 Task: Add Bigelow Mint Medley Tea to the cart.
Action: Mouse moved to (34, 263)
Screenshot: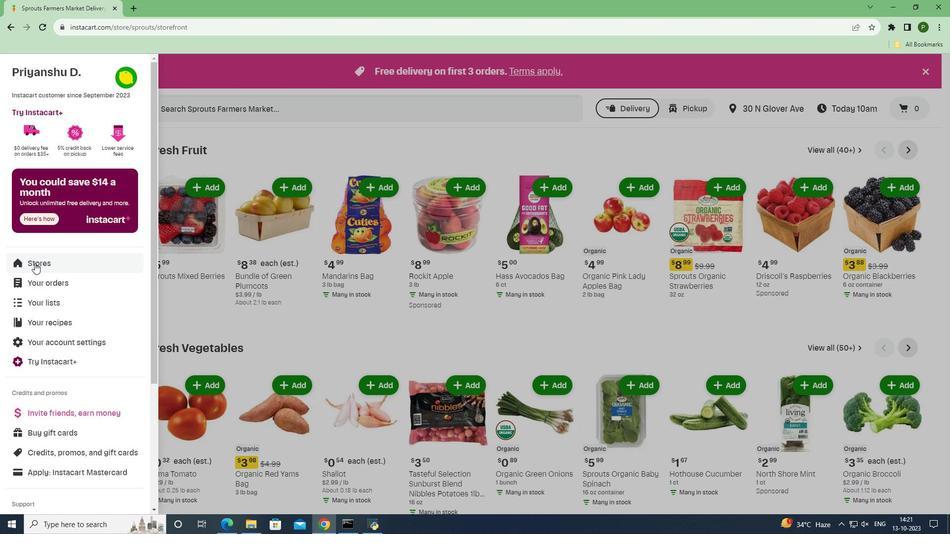 
Action: Mouse pressed left at (34, 263)
Screenshot: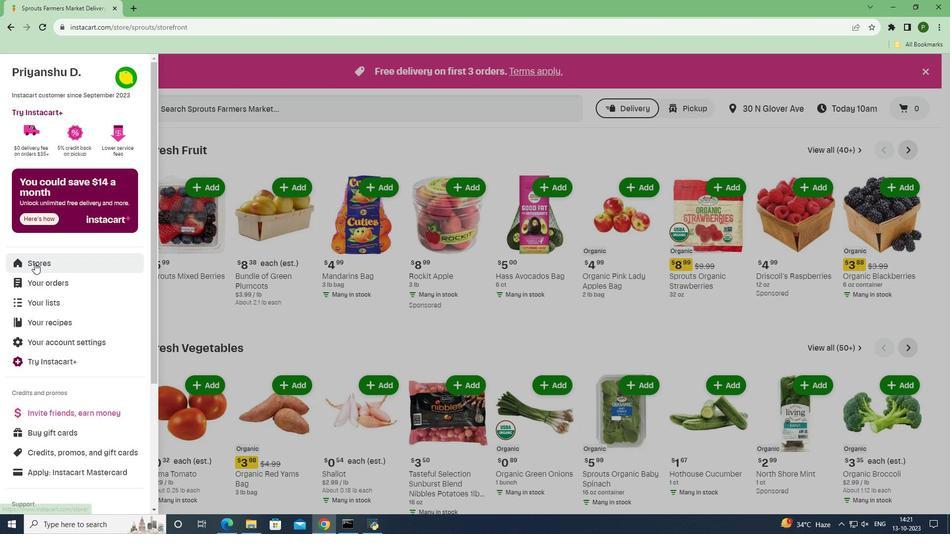 
Action: Mouse moved to (228, 116)
Screenshot: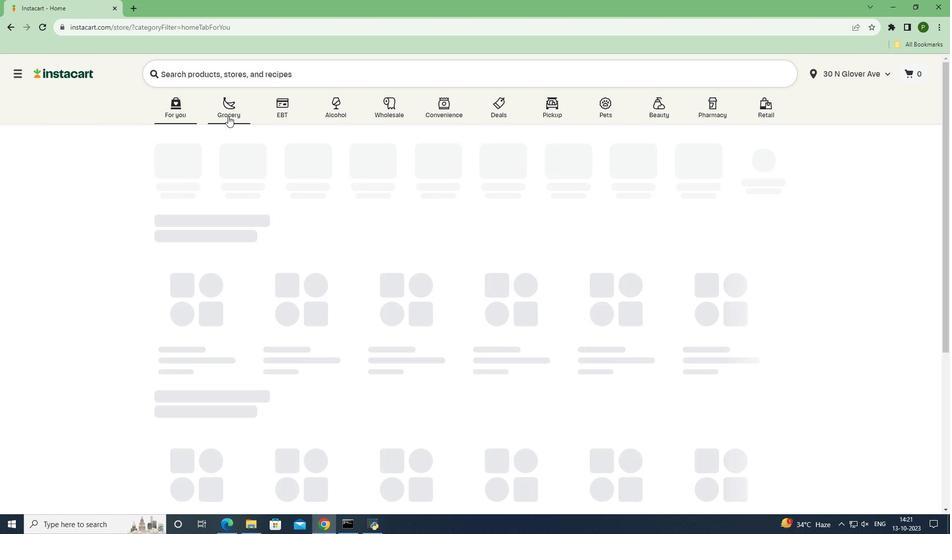 
Action: Mouse pressed left at (228, 116)
Screenshot: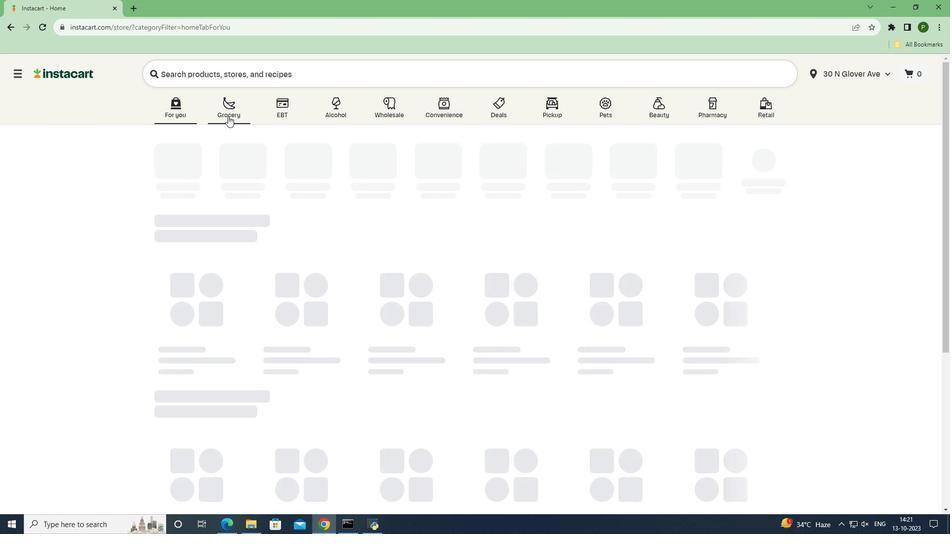 
Action: Mouse moved to (607, 231)
Screenshot: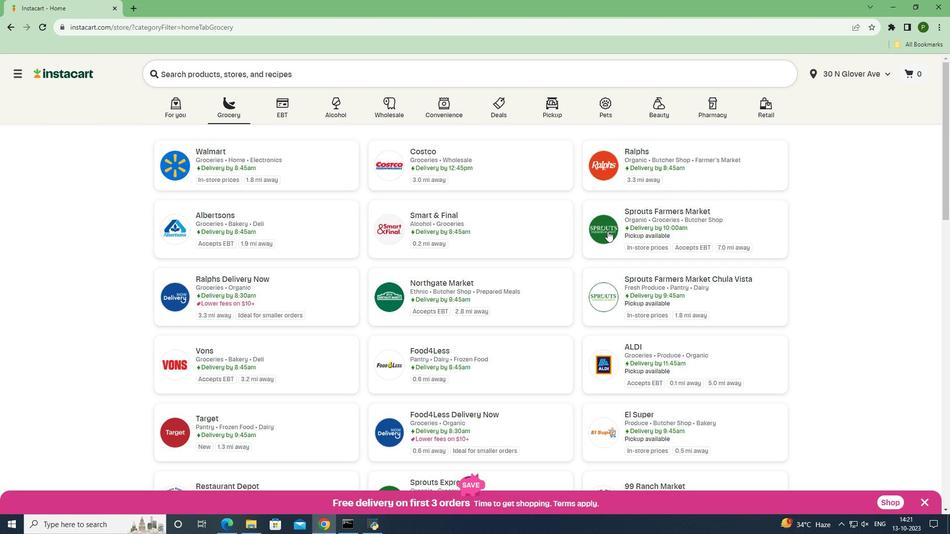 
Action: Mouse pressed left at (607, 231)
Screenshot: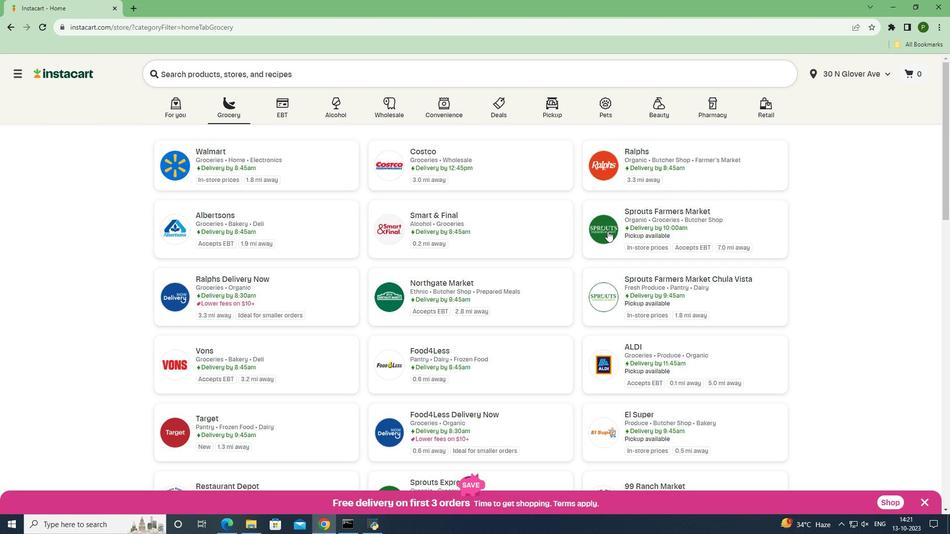 
Action: Mouse moved to (48, 368)
Screenshot: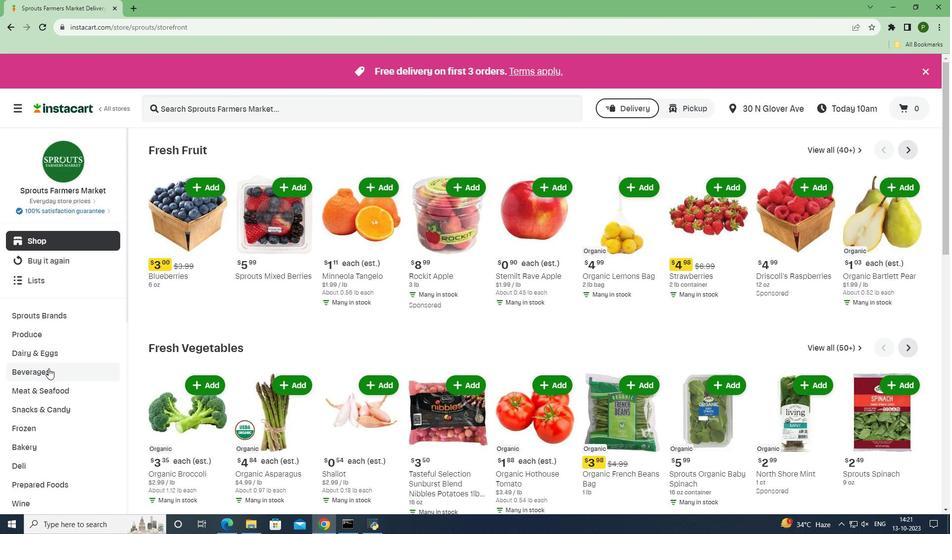 
Action: Mouse pressed left at (48, 368)
Screenshot: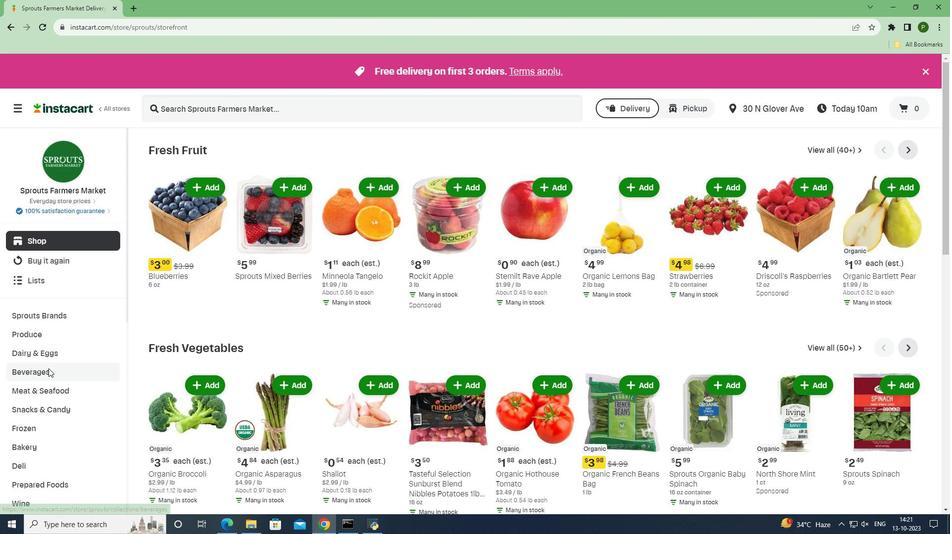 
Action: Mouse moved to (860, 171)
Screenshot: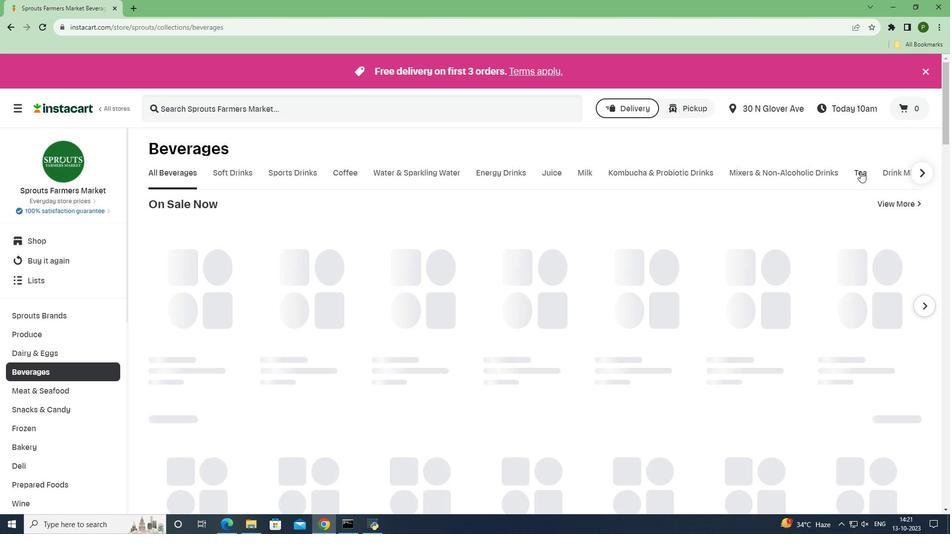 
Action: Mouse pressed left at (860, 171)
Screenshot: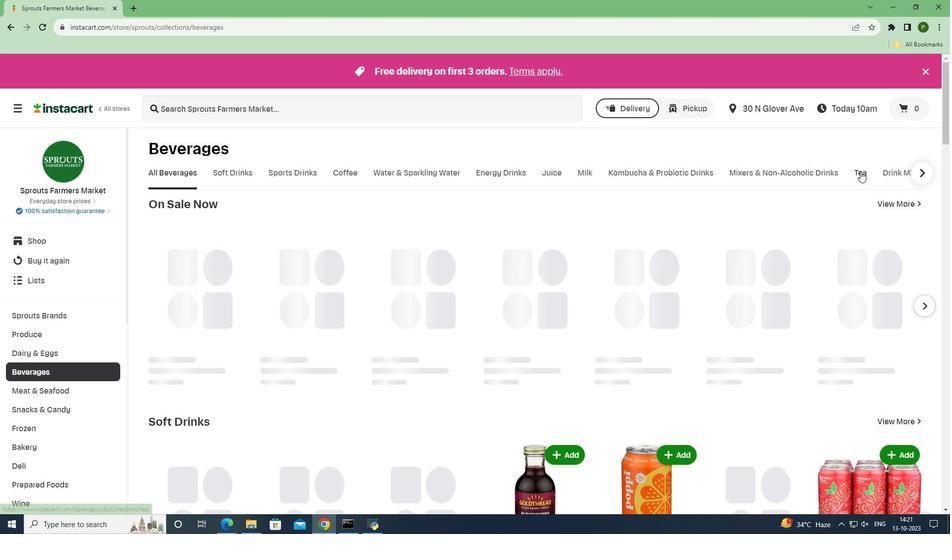 
Action: Mouse moved to (399, 108)
Screenshot: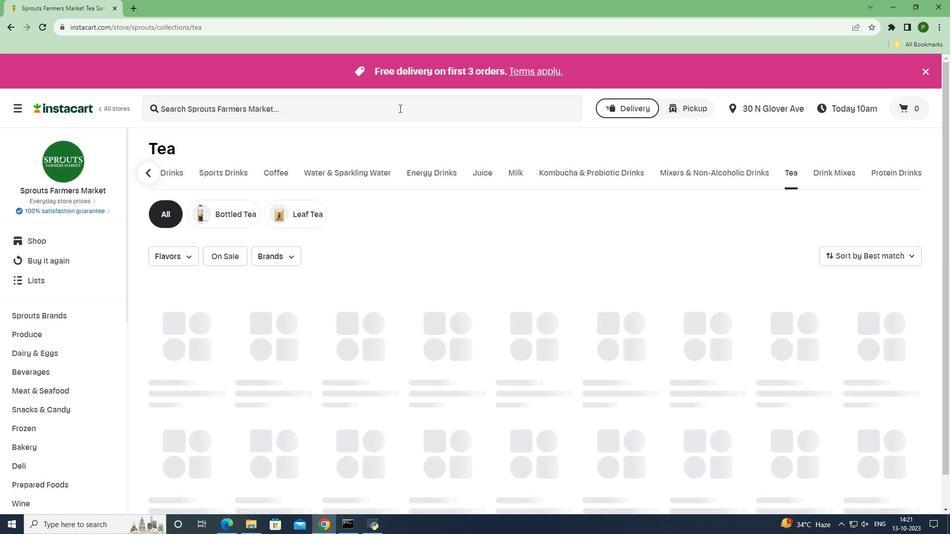 
Action: Mouse pressed left at (399, 108)
Screenshot: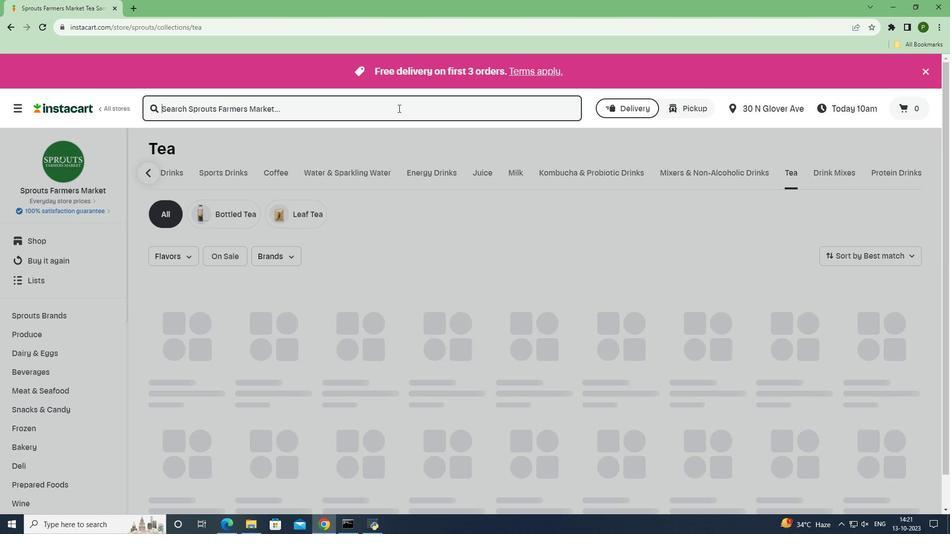 
Action: Mouse moved to (398, 108)
Screenshot: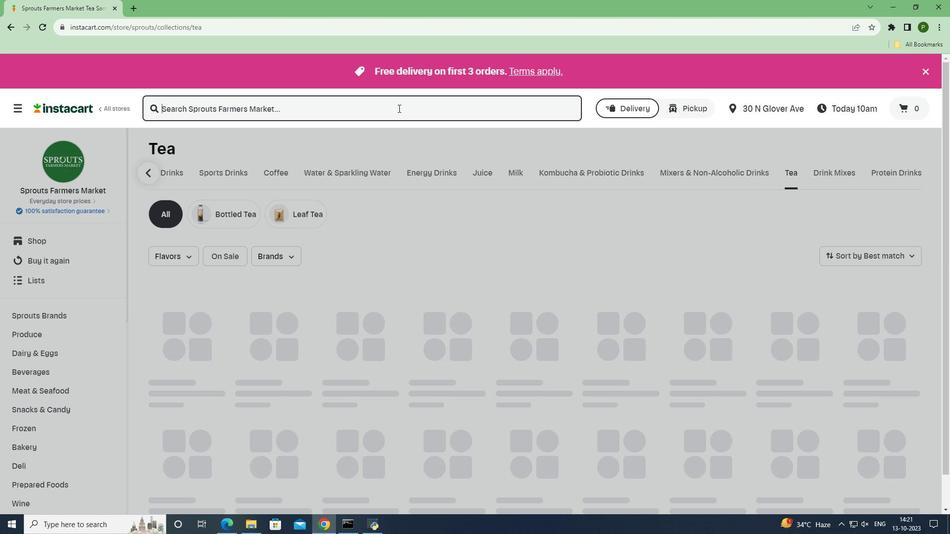 
Action: Key pressed <Key.caps_lock>B<Key.caps_lock>igelow<Key.space><Key.caps_lock>M<Key.caps_lock>int<Key.space><Key.caps_lock>M<Key.caps_lock>edley<Key.space><Key.caps_lock>T<Key.caps_lock>ea<Key.space><Key.enter>
Screenshot: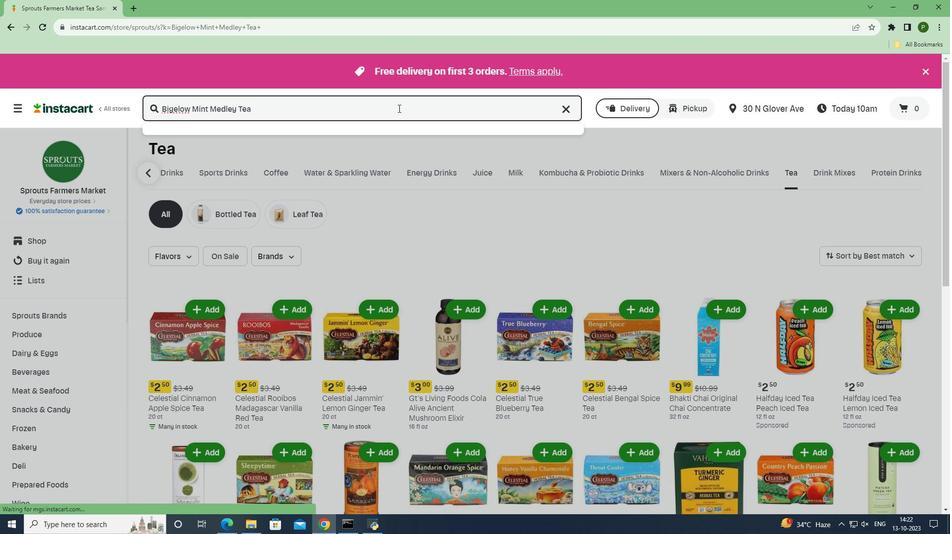 
Action: Mouse moved to (582, 212)
Screenshot: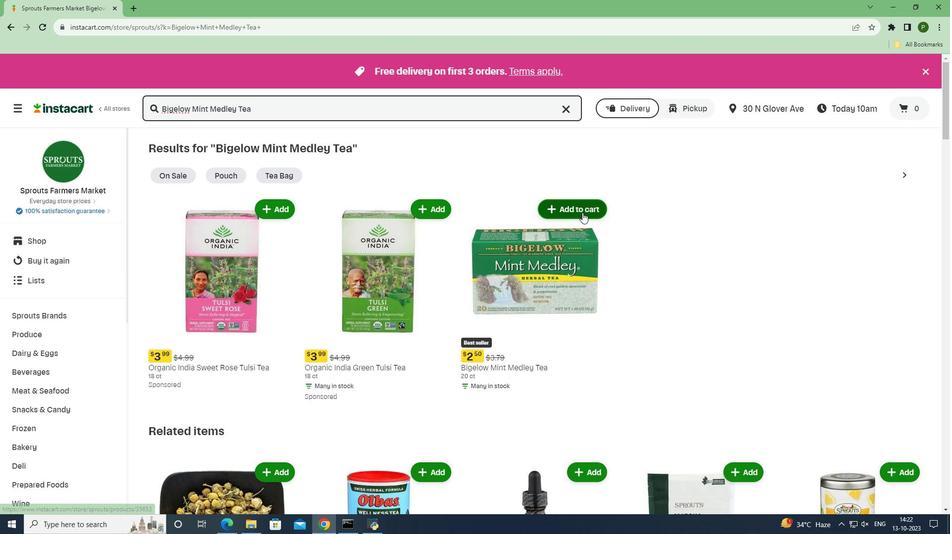 
Action: Mouse pressed left at (582, 212)
Screenshot: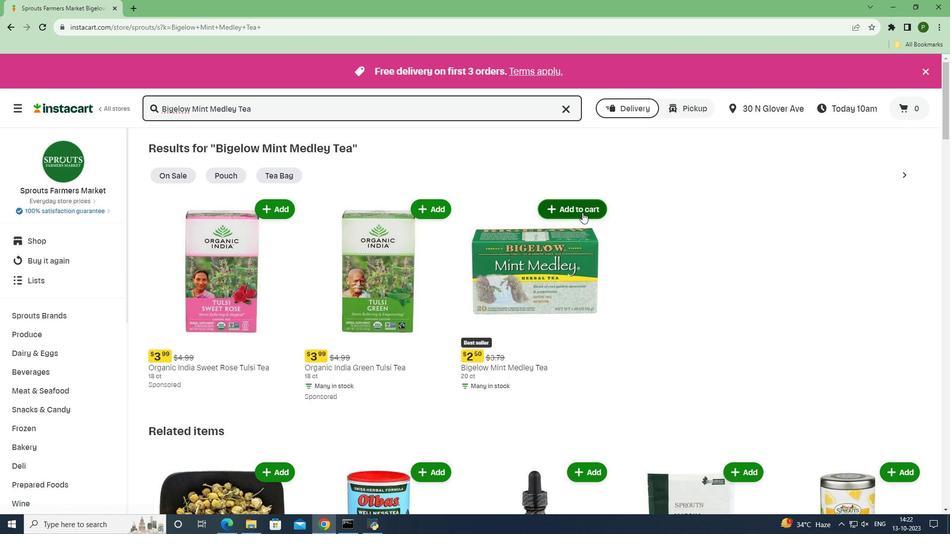
Action: Mouse moved to (634, 255)
Screenshot: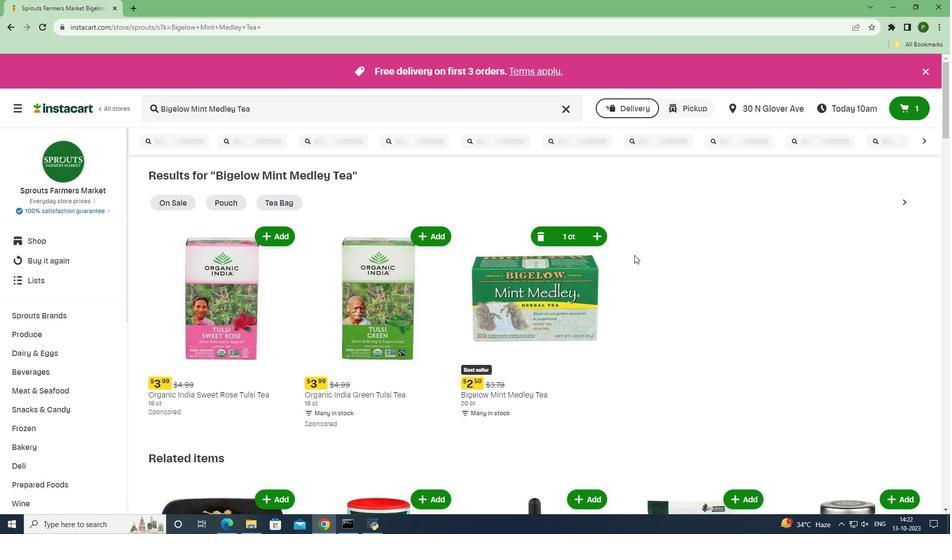 
